Task: Open an excel sheet with  and write heading  Product price data  Add product name:-  ' TOMS Shoe, UGG Shoe, Wolverine Shoe, Z-Coil Shoe, Adidas shoe, Gucci T-shirt, Louis Vuitton bag, Zara Shirt, H&M jeans, Chanel perfume. ' in August Last week sales are  5000 to 5050. product price in between:-  5000 to 10000. Save page analysisSalesForecast_2024
Action: Mouse moved to (95, 96)
Screenshot: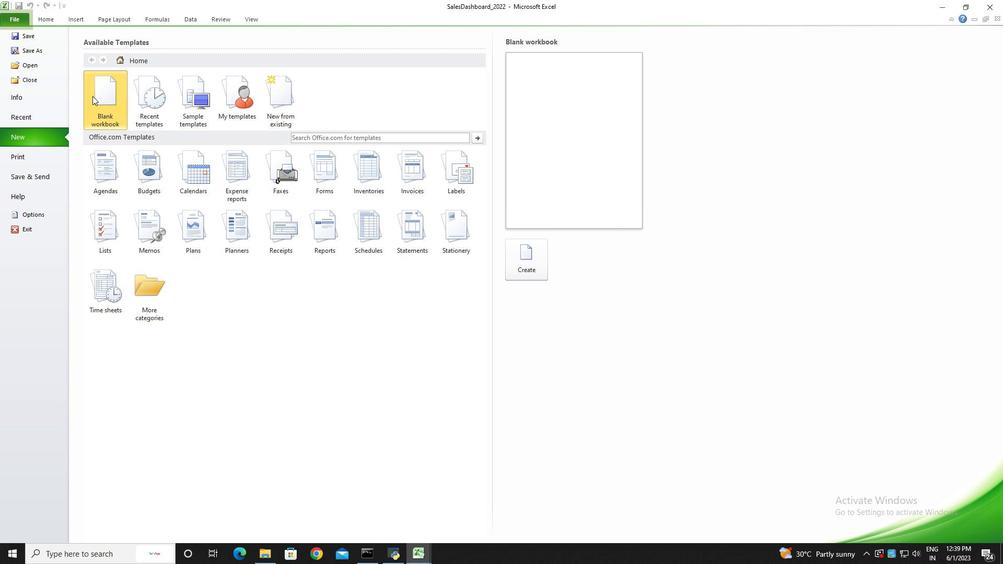 
Action: Mouse pressed left at (95, 96)
Screenshot: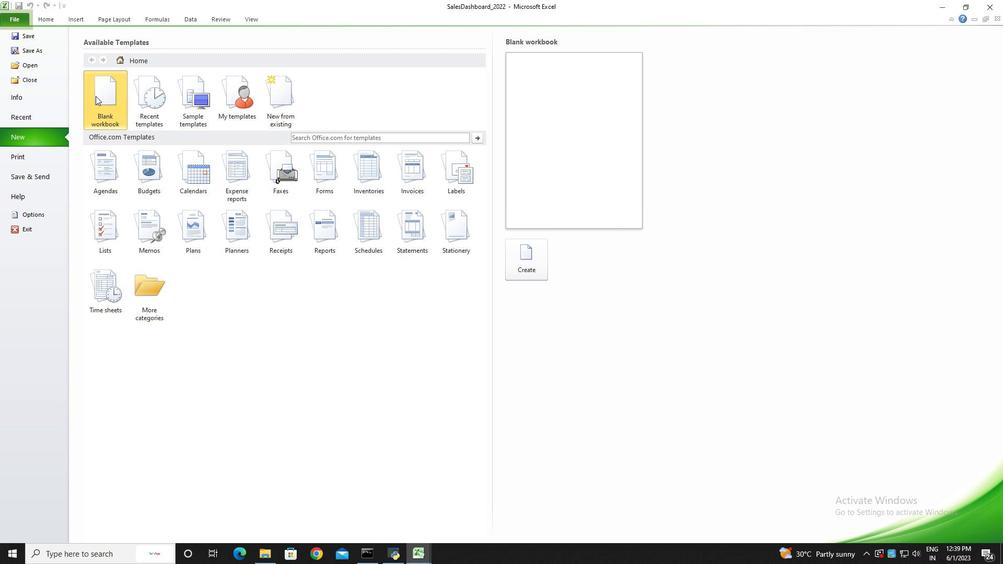 
Action: Mouse moved to (525, 255)
Screenshot: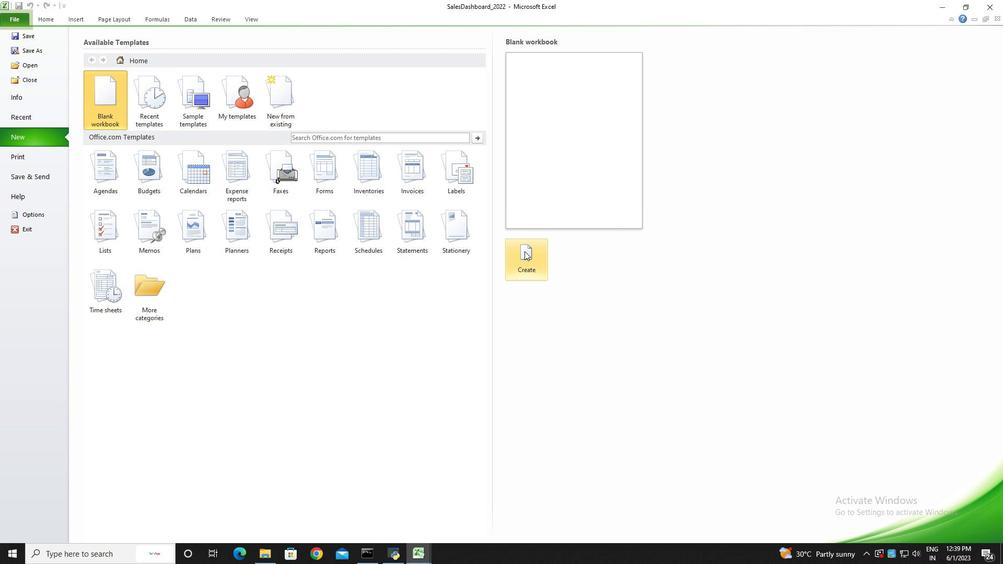 
Action: Mouse pressed left at (525, 255)
Screenshot: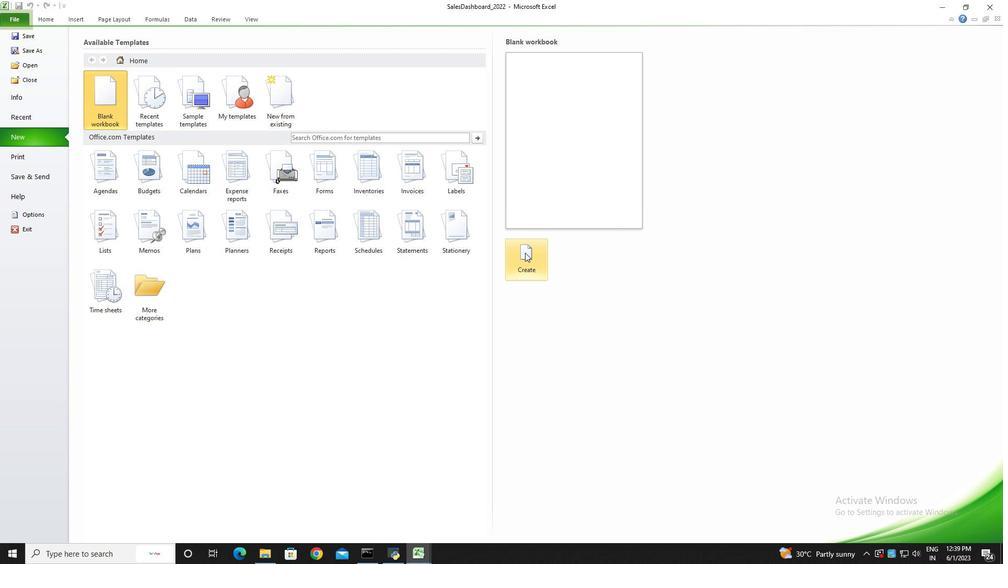 
Action: Key pressed <Key.shift><Key.shift><Key.shift><Key.shift>Product<Key.space><Key.space><Key.backspace><Key.shift>Price<Key.shift><Key.shift><Key.shift><Key.shift><Key.shift><Key.shift><Key.shift><Key.shift><Key.shift><Key.shift>Data<Key.backspace><Key.backspace><Key.backspace><Key.backspace><Key.space><Key.shift>Data<Key.enter><Key.shift>Product<Key.space><Key.shift>Name<Key.enter><Key.shift><Key.shift><Key.shift><Key.shift><Key.shift><Key.shift><Key.shift><Key.shift><Key.shift><Key.shift><Key.shift>TOMS<Key.space><Key.shift>Shoe<Key.enter><Key.shift>UGG<Key.enter><Key.shift>Shoe<Key.enter><Key.shift><Key.shift><Key.shift><Key.shift><Key.shift><Key.shift><Key.shift><Key.shift><Key.shift><Key.shift><Key.shift><Key.shift><Key.shift><Key.shift><Key.shift><Key.shift><Key.shift><Key.shift><Key.shift><Key.shift><Key.shift><Key.up><Key.enter><Key.up><Key.backspace><Key.up><Key.enter><Key.up><Key.backspace><Key.shift>UGG<Key.space><Key.shift>Shoe<Key.enter><Key.shift>Wolverine<Key.space><Key.shift>Shoe<Key.enter><Key.shift><Key.shift><Key.shift><Key.shift><Key.shift><Key.shift><Key.shift><Key.shift><Key.shift><Key.shift><Key.shift><Key.shift><Key.shift><Key.shift><Key.shift><Key.shift><Key.shift><Key.shift><Key.shift><Key.shift><Key.shift><Key.shift><Key.shift><Key.shift><Key.shift><Key.shift><Key.shift><Key.shift><Key.shift><Key.shift><Key.shift><Key.shift><Key.shift><Key.shift><Key.shift><Key.shift><Key.shift><Key.shift><Key.shift>Z-<Key.shift>Coil<Key.space><Key.shift>Shoe<Key.enter><Key.shift><Key.shift><Key.shift>Ado<Key.backspace>idas<Key.space><Key.shift>Sj<Key.backspace>hp<Key.backspace>i<Key.backspace>oe<Key.enter><Key.shift><Key.shift><Key.shift><Key.shift><Key.shift><Key.shift><Key.shift><Key.shift><Key.shift><Key.shift><Key.shift>Gus<Key.backspace>cci<Key.space><Key.shift>T-<Key.space><Key.shift><Key.shift><Key.shift><Key.shift>Shirt<Key.enter><Key.shift><Key.shift><Key.shift><Key.shift><Key.shift><Key.shift>Louis<Key.space><Key.shift><Key.shift><Key.shift><Key.shift><Key.shift><Key.shift><Key.shift><Key.shift>Vut<Key.backspace>itton<Key.space><Key.shift><Key.shift><Key.shift><Key.shift><Key.shift><Key.shift><Key.shift><Key.shift><Key.shift><Key.shift><Key.shift><Key.shift><Key.shift><Key.shift><Key.shift><Key.shift><Key.shift><Key.shift><Key.shift><Key.shift><Key.shift><Key.shift><Key.shift>Bag<Key.enter><Key.shift><Key.shift>Zara<Key.space><Key.shift>Shirt<Key.enter><Key.shift><Key.shift><Key.shift><Key.shift><Key.shift><Key.shift><Key.shift><Key.shift><Key.shift><Key.shift><Key.shift><Key.shift>H<Key.shift>&M<Key.space><Key.shift>Jeans<Key.enter><Key.shift>Chanel<Key.space><Key.shift>Perfume<Key.enter>
Screenshot: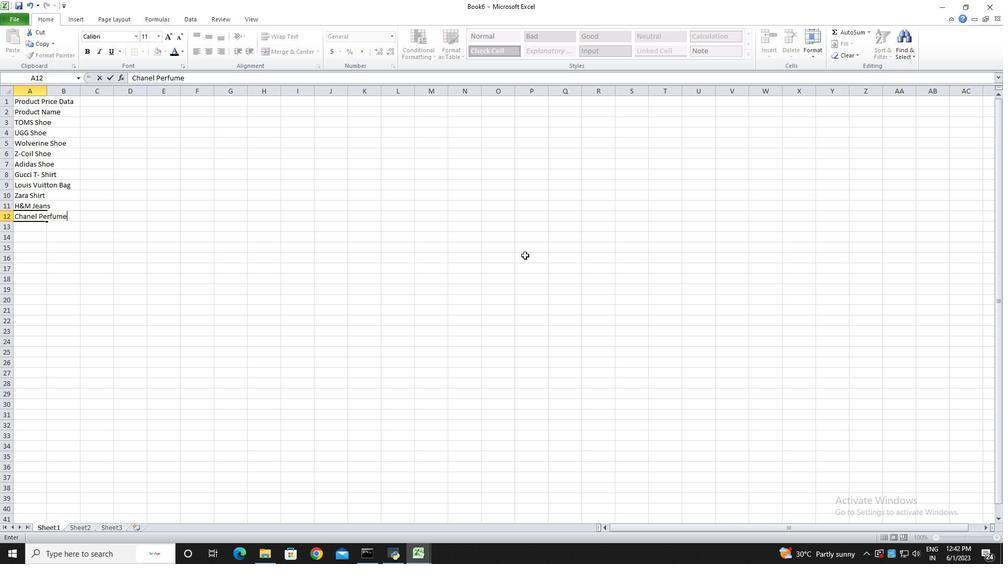 
Action: Mouse moved to (47, 89)
Screenshot: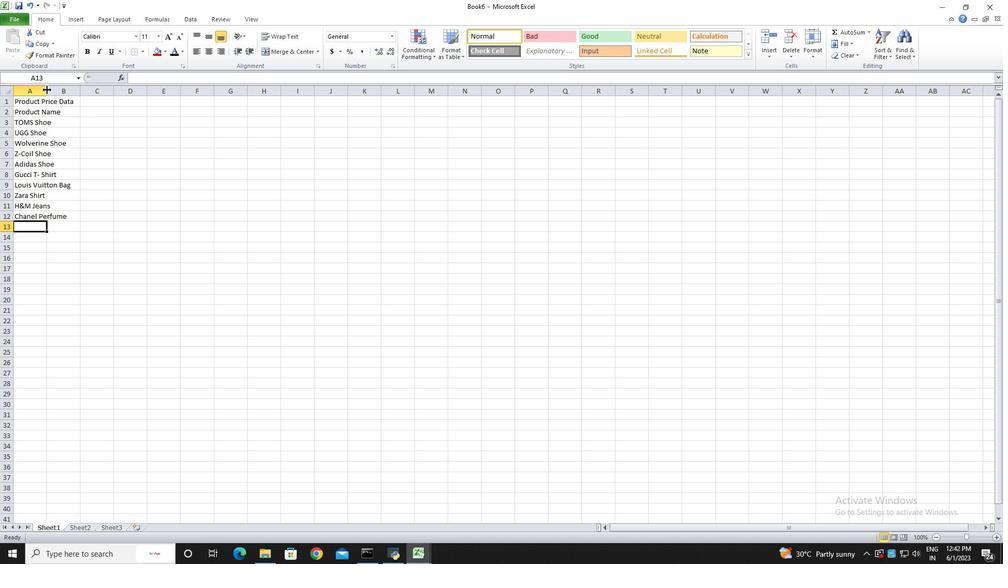 
Action: Mouse pressed left at (47, 89)
Screenshot: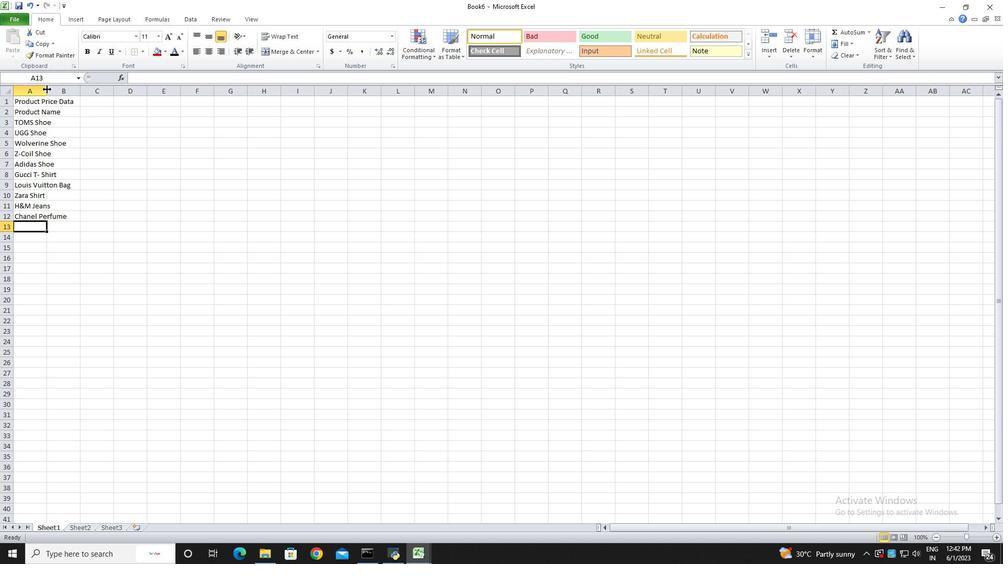 
Action: Mouse pressed left at (47, 89)
Screenshot: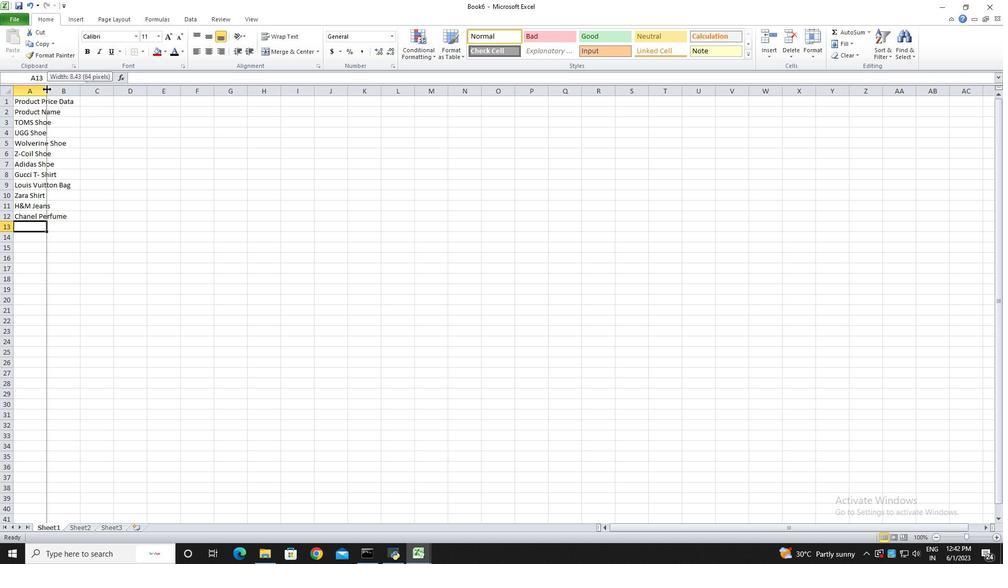 
Action: Mouse moved to (89, 113)
Screenshot: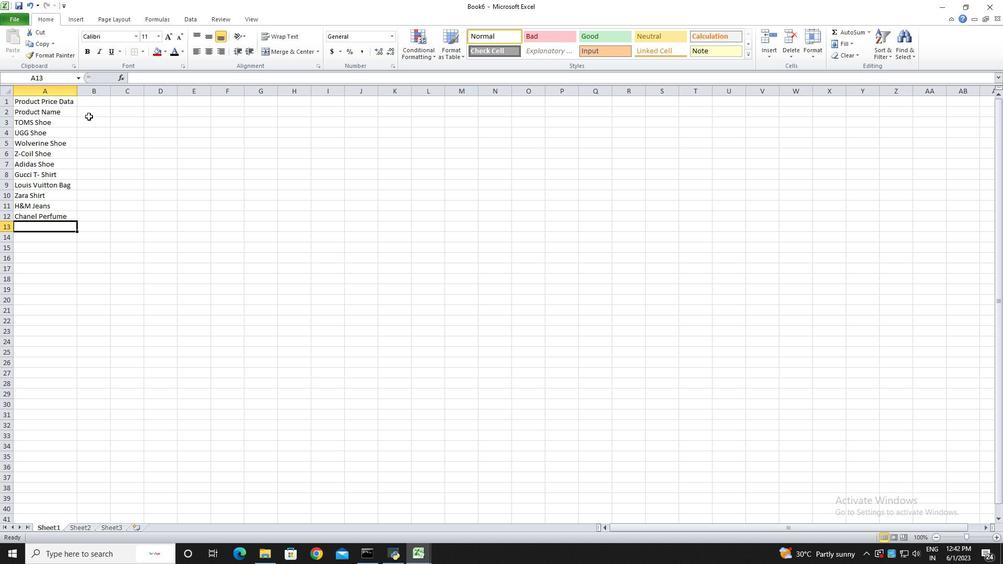 
Action: Mouse pressed left at (89, 113)
Screenshot: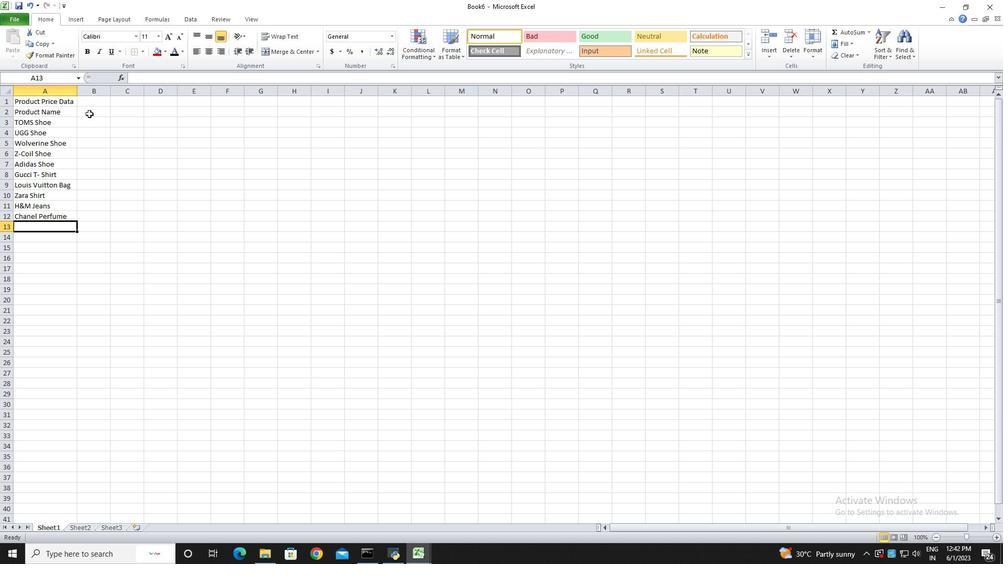 
Action: Key pressed <Key.shift>August<Key.space><Key.shift><Key.shift><Key.shift><Key.shift><Key.shift><Key.shift><Key.shift>l<Key.backspace><Key.shift>Lasr<Key.backspace>r<Key.backspace>t<Key.space><Key.shift><Key.shift><Key.shift><Key.shift><Key.shift><Key.shift><Key.shift><Key.shift><Key.shift><Key.shift>Weej<Key.backspace>j<Key.backspace>l<Key.backspace>k<Key.space><Key.shift>Sales<Key.enter>5000<Key.enter>1<Key.backspace>5010<Key.enter>1<Key.backspace>5015<Key.enter>5020<Key.enter>1<Key.backspace>5025<Key.enter>5030<Key.enter>5035<Key.enter>5040<Key.enter>5045<Key.enter>5050<Key.enter>
Screenshot: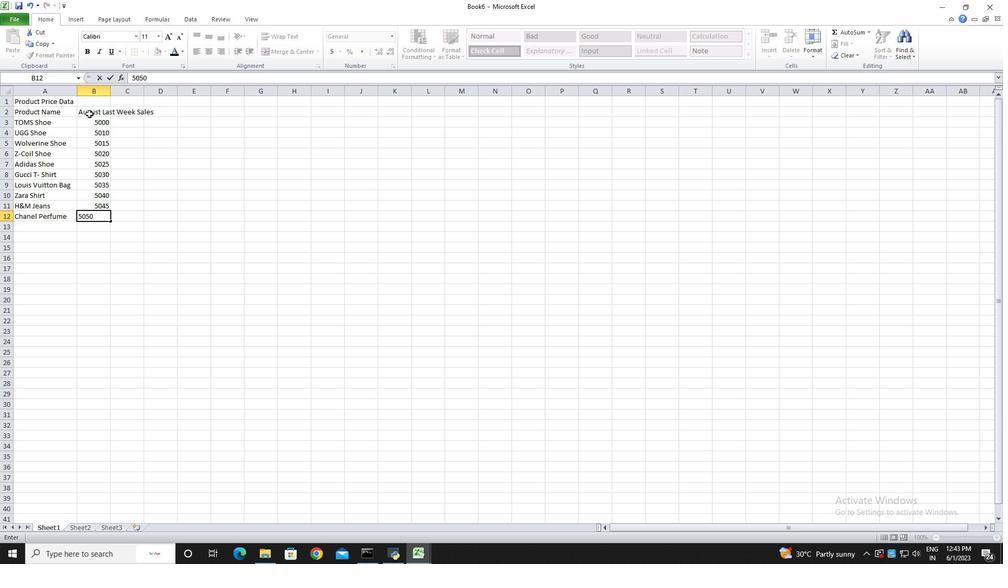 
Action: Mouse moved to (109, 90)
Screenshot: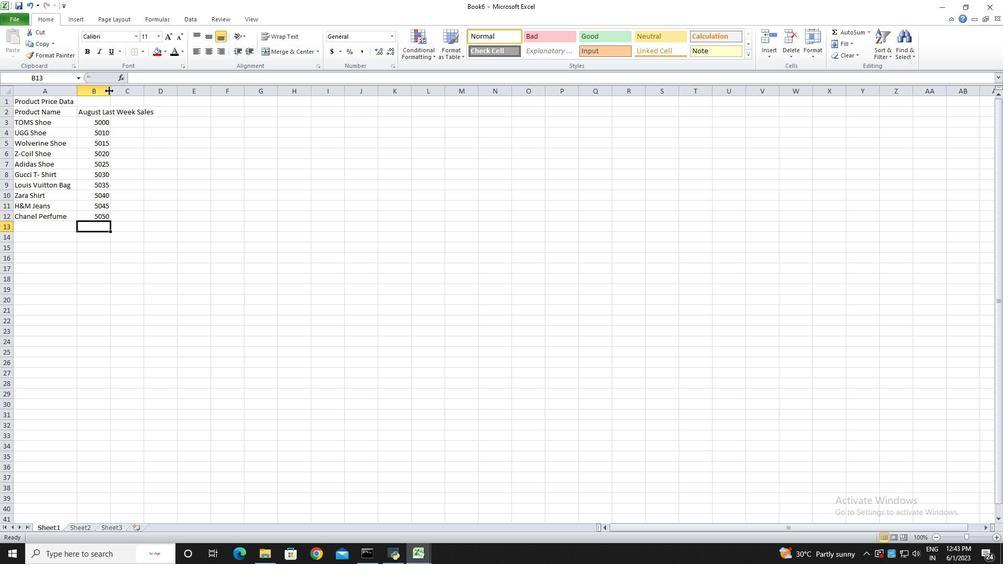 
Action: Mouse pressed left at (109, 90)
Screenshot: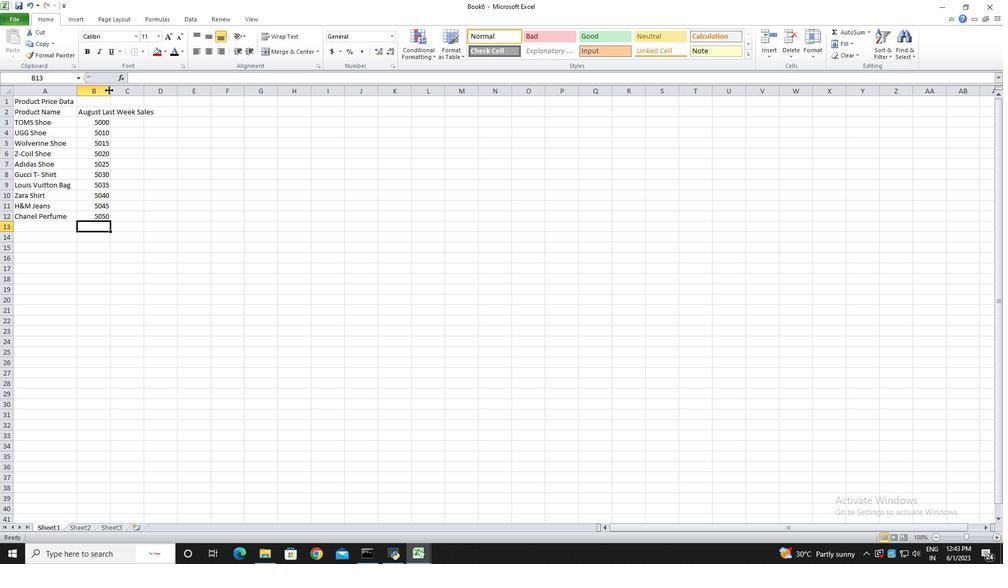 
Action: Mouse pressed left at (109, 90)
Screenshot: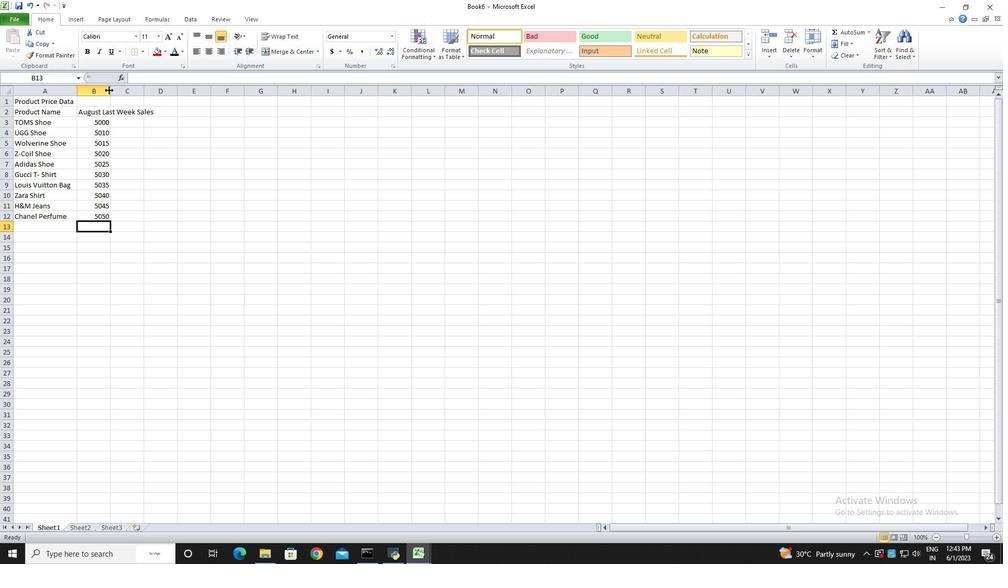 
Action: Mouse moved to (168, 113)
Screenshot: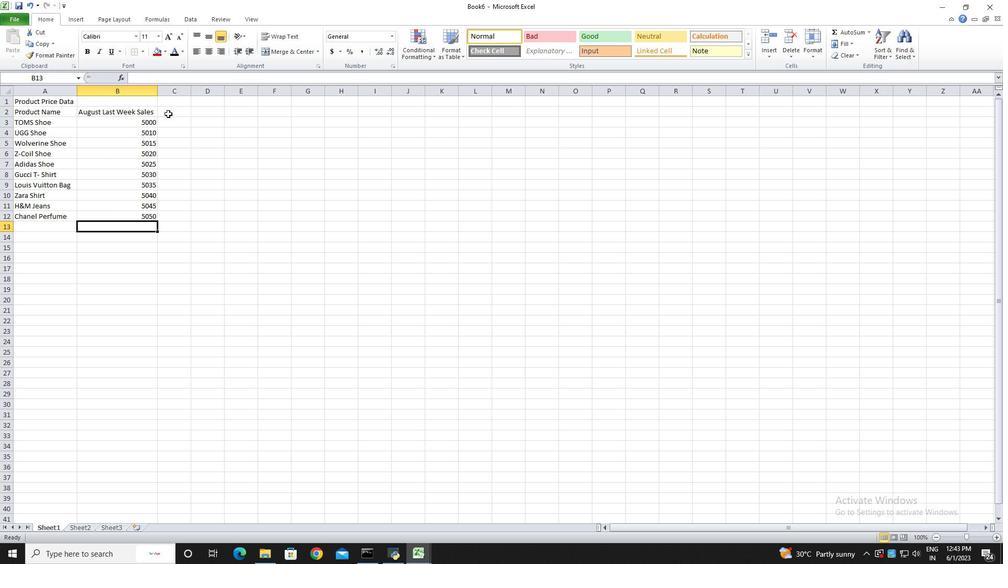 
Action: Mouse pressed left at (168, 113)
Screenshot: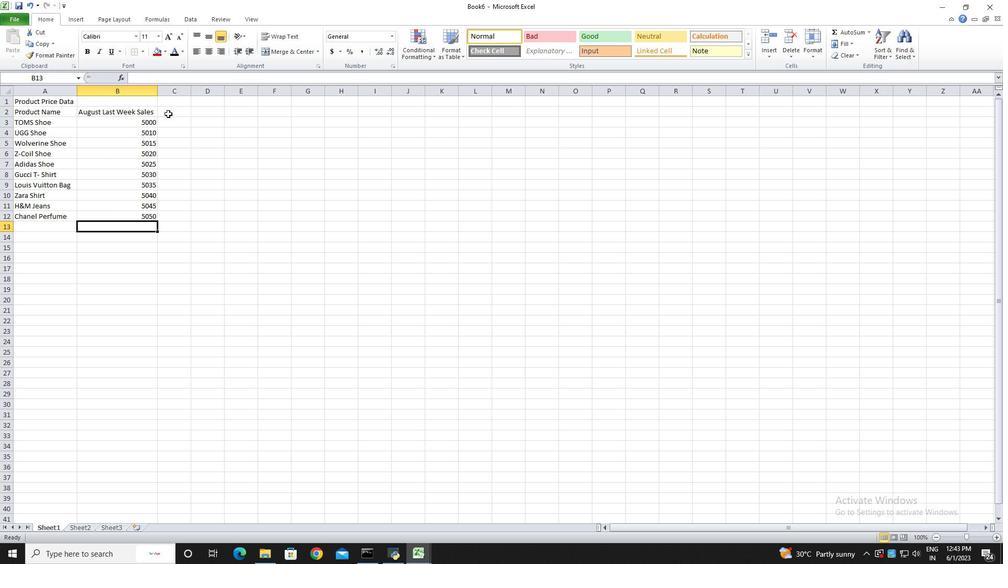 
Action: Key pressed <Key.shift><Key.shift><Key.shift><Key.shift><Key.shift><Key.shift><Key.shift>Product<Key.space><Key.shift>Price<Key.enter><Key.shift><Key.shift>%00<Key.backspace><Key.backspace><Key.backspace><Key.backspace>5000<Key.enter>5500<Key.enter>6000<Key.enter>6000<Key.backspace><Key.backspace><Key.backspace>600<Key.enter>7000<Key.enter>7500<Key.enter>8000<Key.enter>8<Key.space><Key.space><Key.backspace><Key.backspace>500<Key.enter>90000=-<Key.backspace><Key.backspace><Key.backspace><Key.enter>10000<Key.enter>
Screenshot: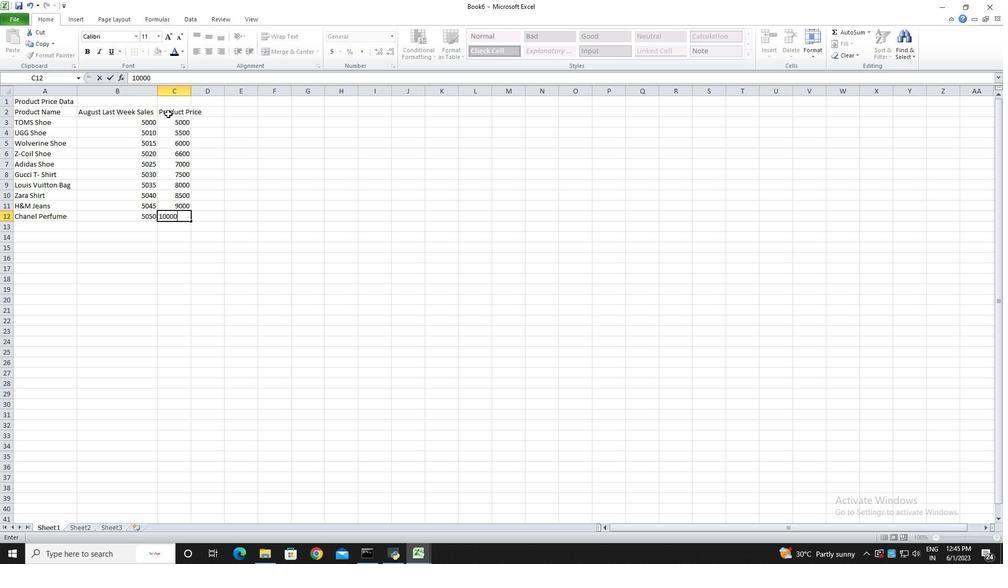 
Action: Mouse moved to (191, 91)
Screenshot: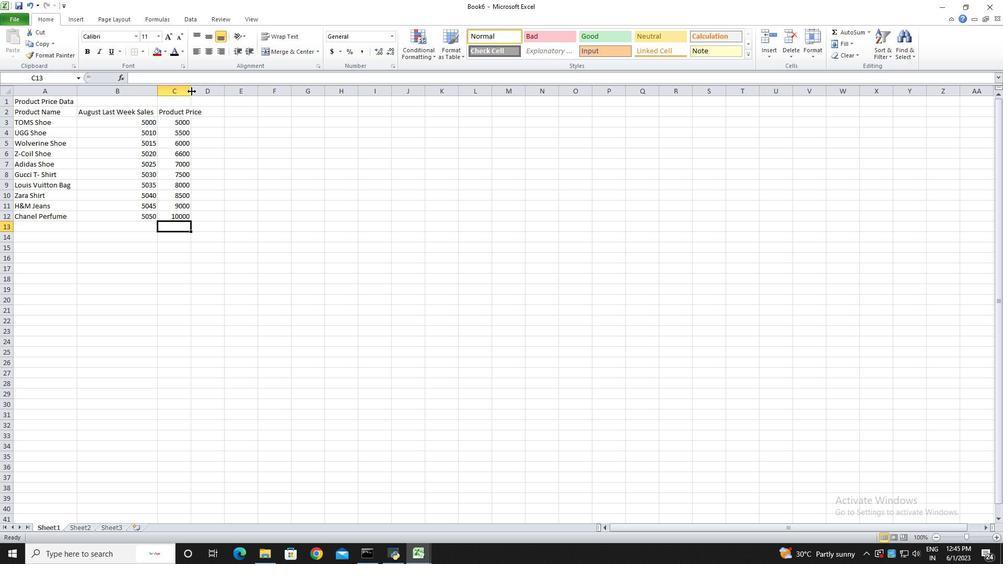 
Action: Mouse pressed left at (191, 91)
Screenshot: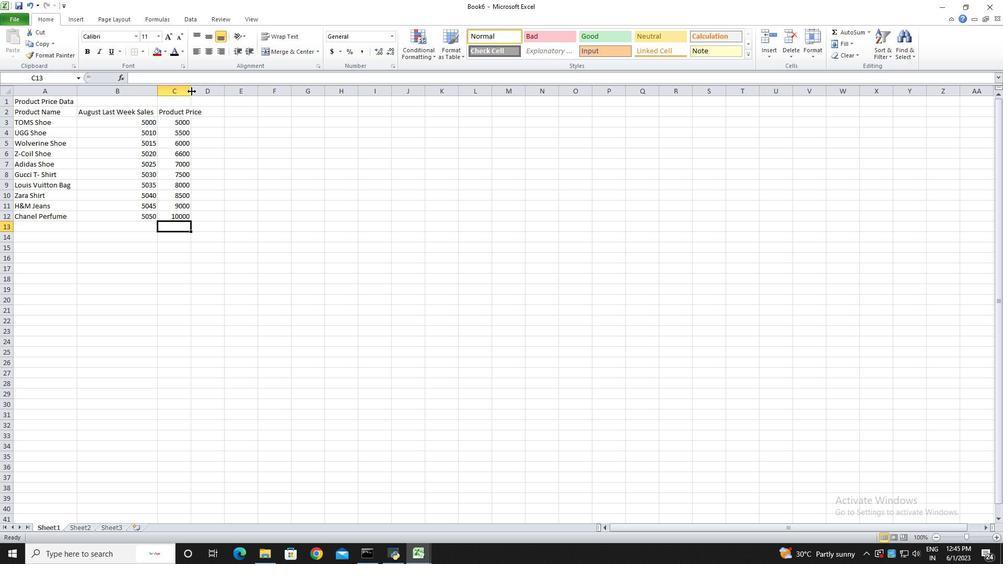 
Action: Mouse moved to (191, 91)
Screenshot: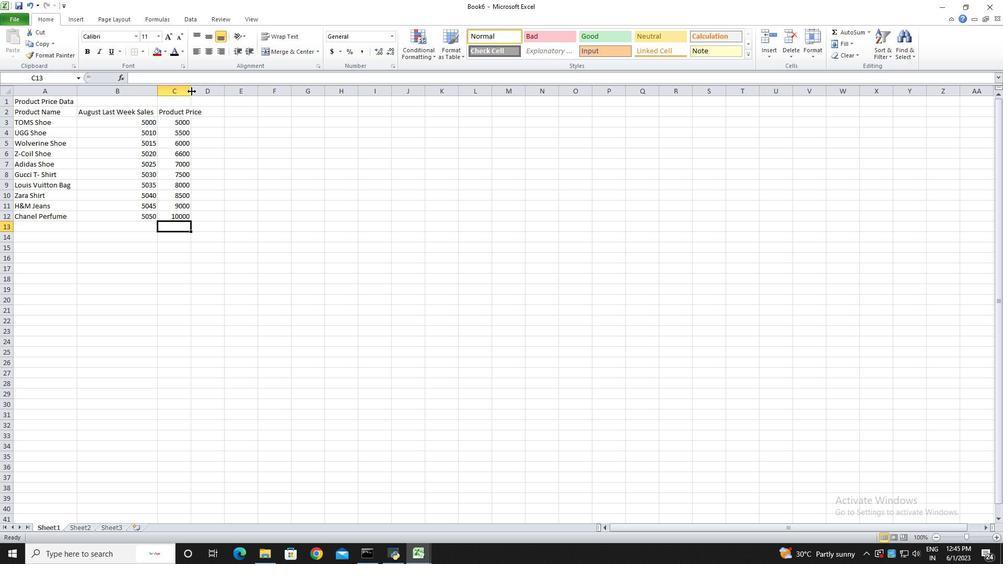 
Action: Mouse pressed left at (191, 91)
Screenshot: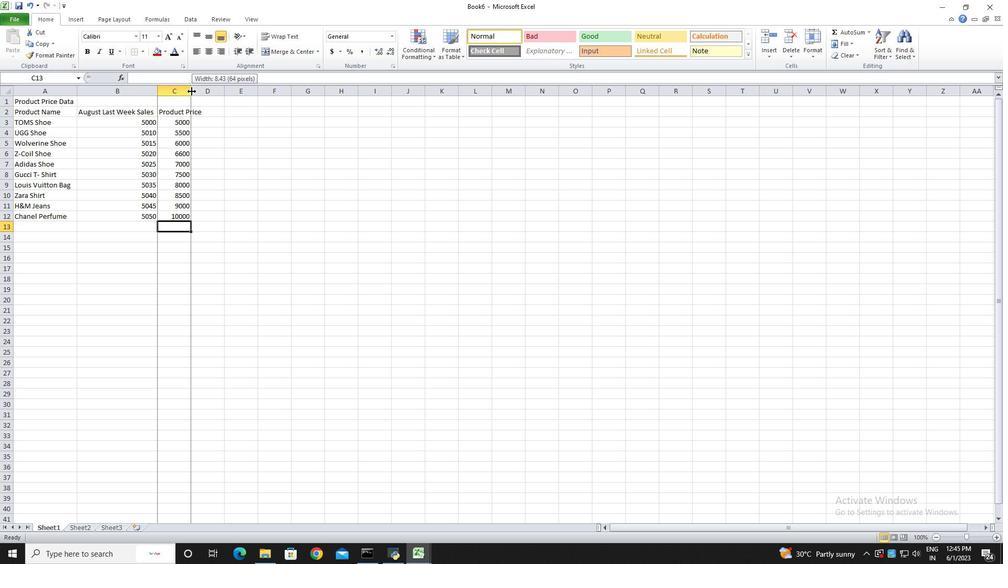 
Action: Mouse moved to (54, 100)
Screenshot: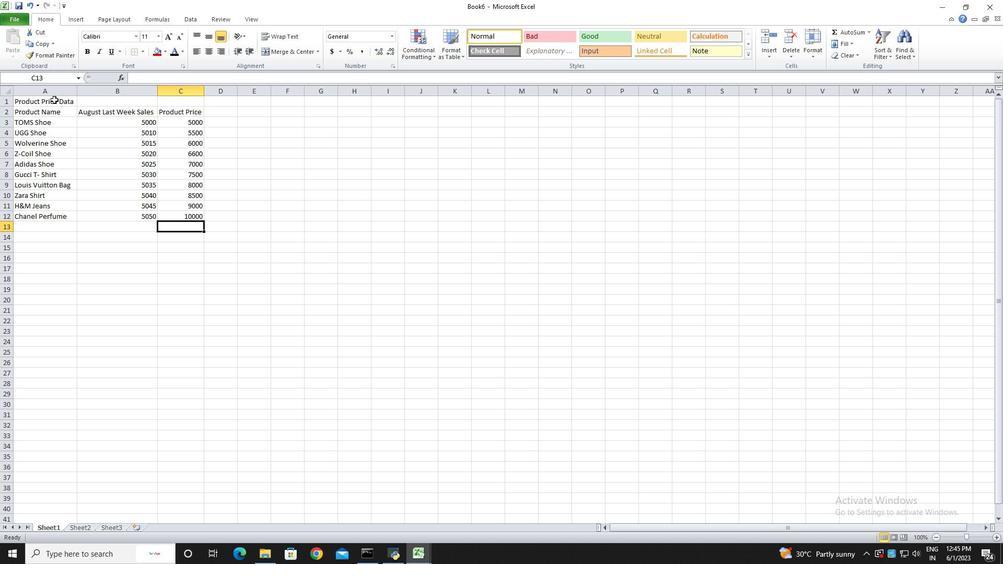 
Action: Mouse pressed left at (54, 100)
Screenshot: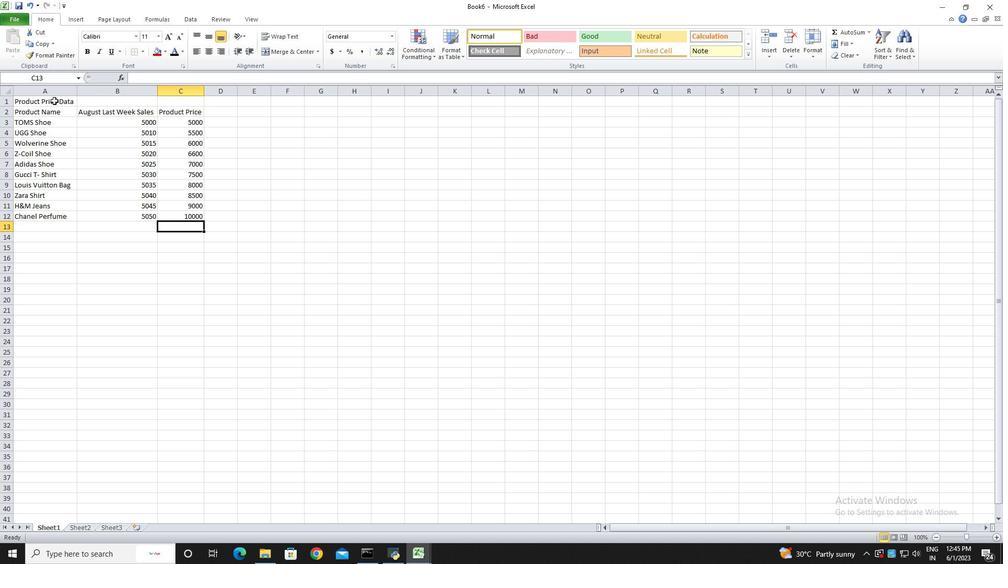 
Action: Mouse moved to (286, 52)
Screenshot: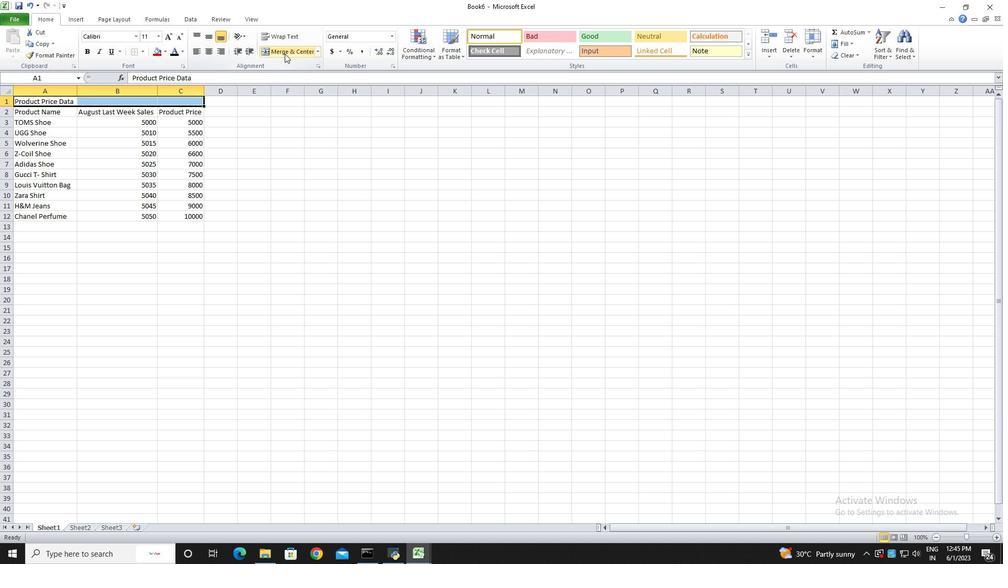 
Action: Mouse pressed left at (286, 52)
Screenshot: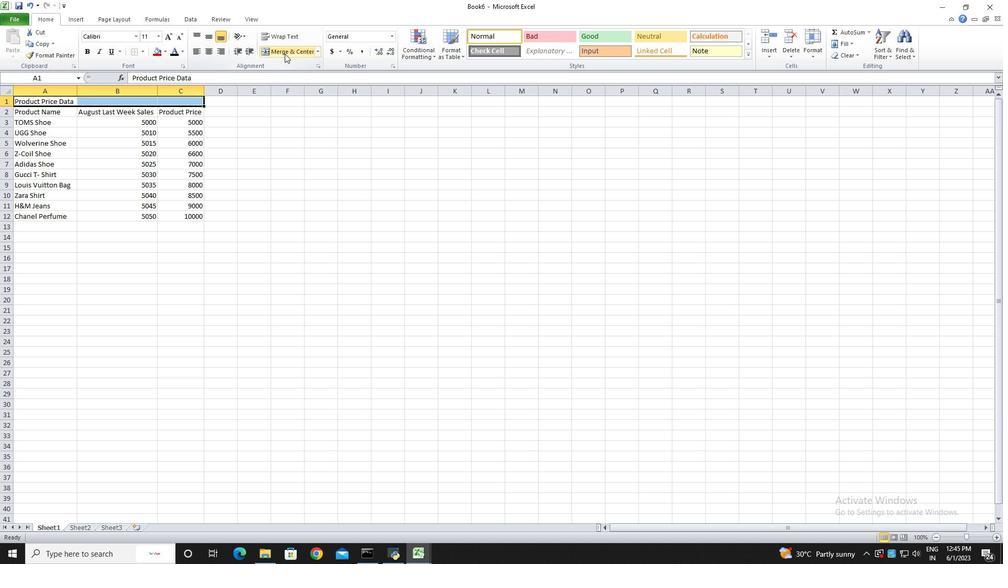 
Action: Mouse moved to (13, 18)
Screenshot: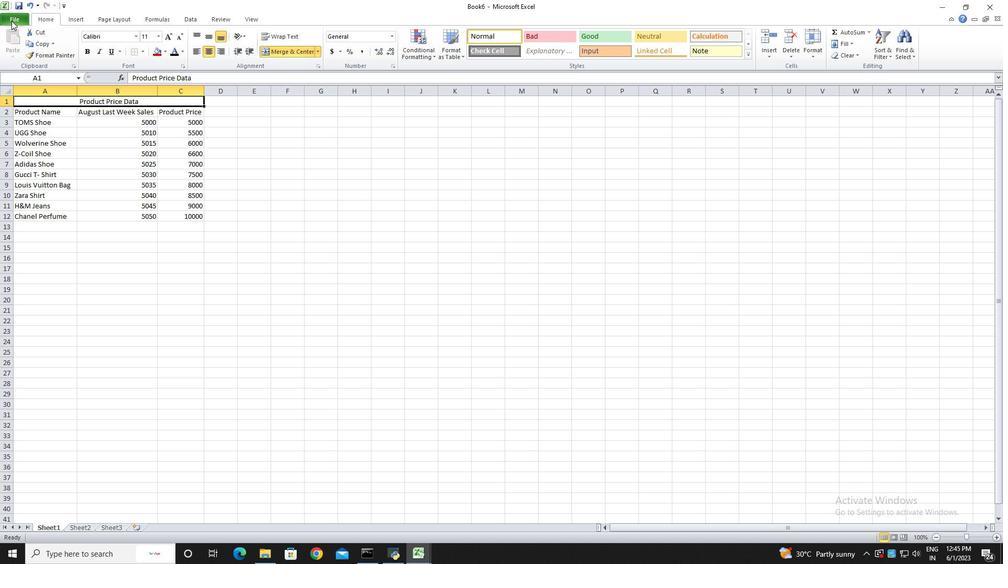 
Action: Mouse pressed left at (13, 18)
Screenshot: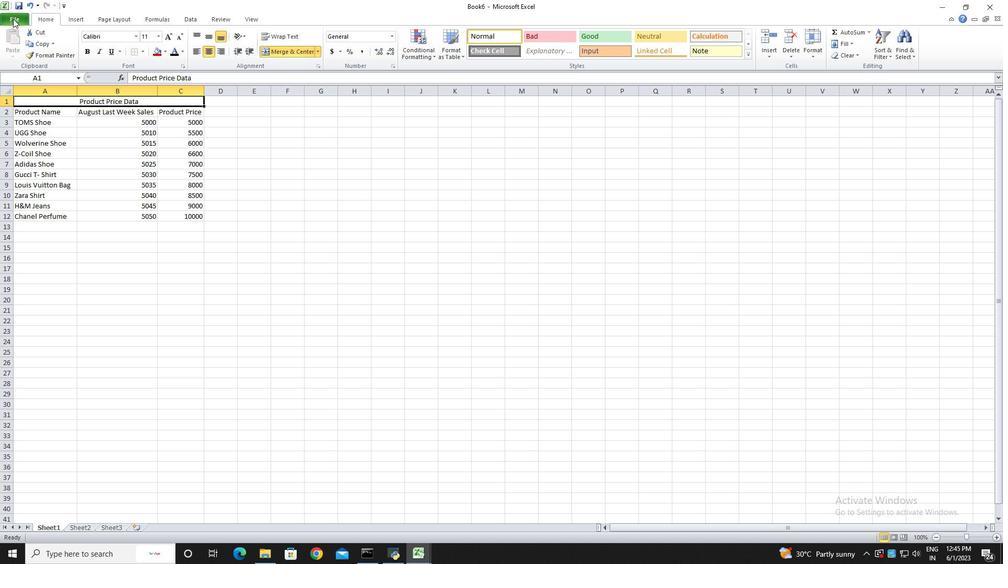 
Action: Mouse moved to (33, 52)
Screenshot: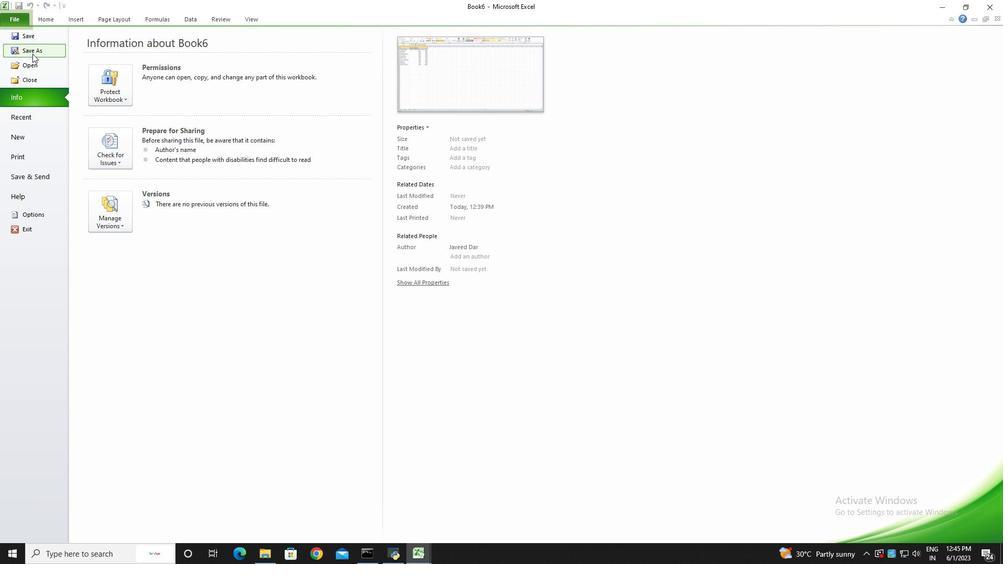 
Action: Mouse pressed left at (33, 52)
Screenshot: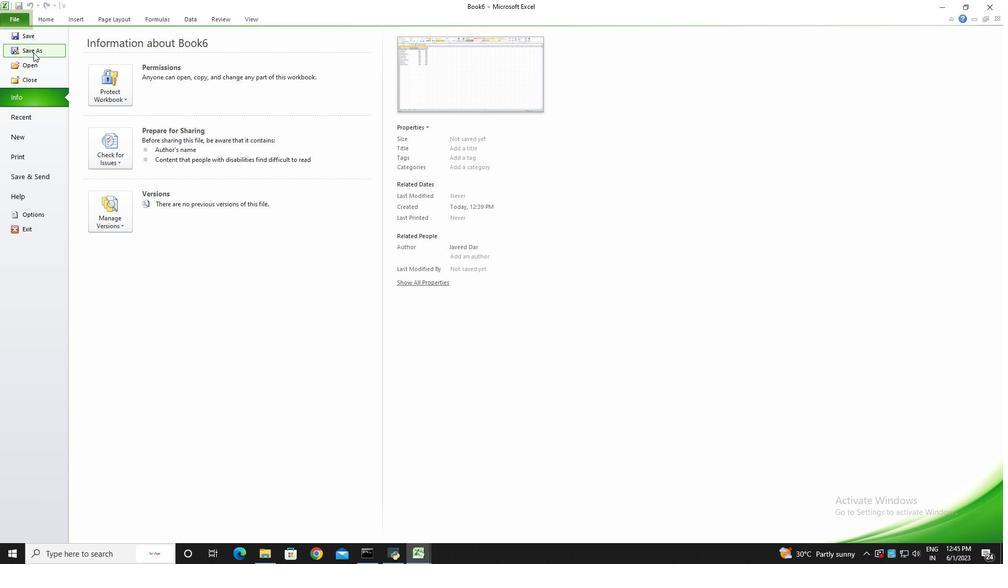 
Action: Key pressed <Key.shift>Sales<Key.shift><Key.shift><Key.shift><Key.shift><Key.shift><Key.shift><Key.shift><Key.shift><Key.shift><Key.shift><Key.shift><Key.shift>Forecast<Key.shift_r>_2024
Screenshot: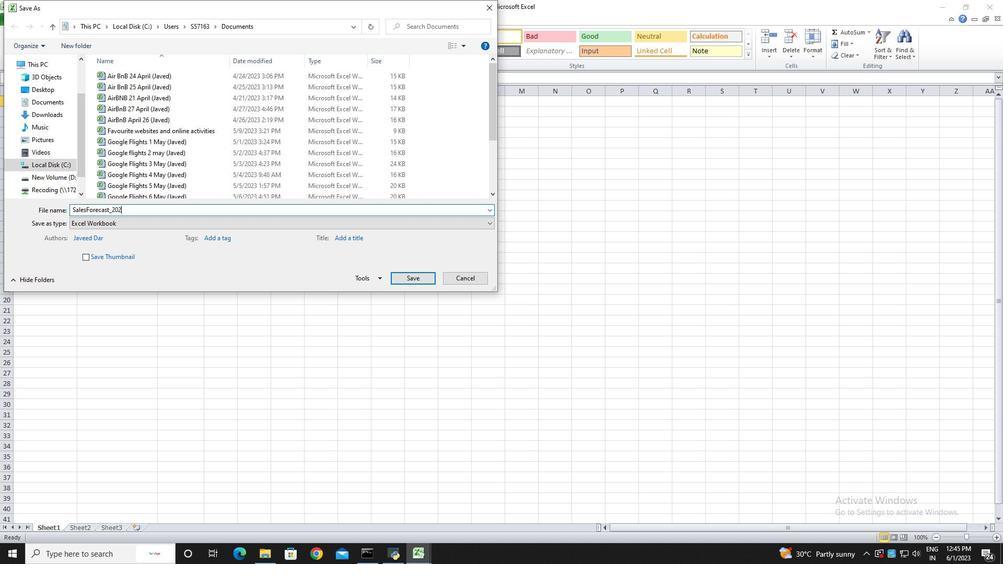 
Action: Mouse moved to (398, 279)
Screenshot: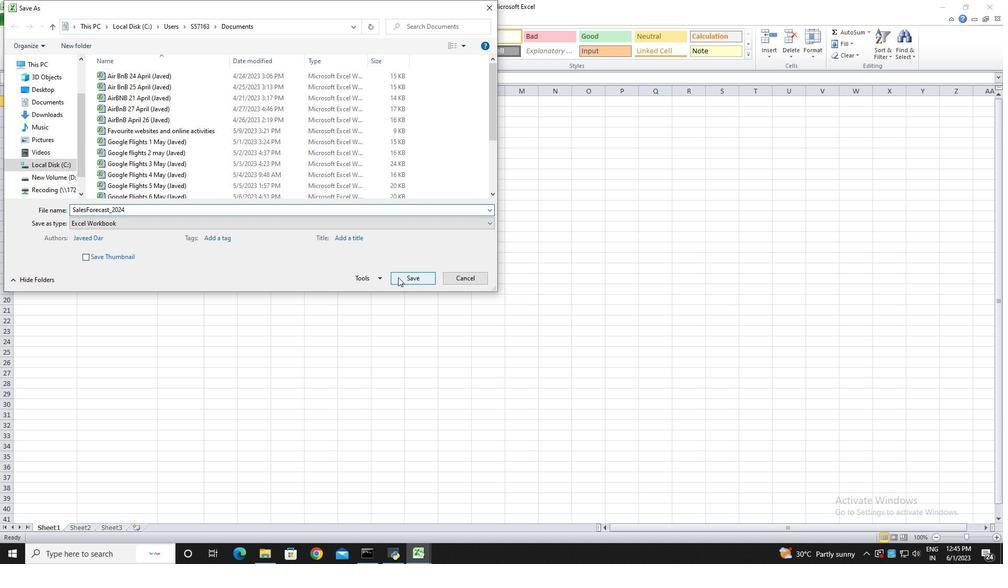 
Action: Mouse pressed left at (398, 279)
Screenshot: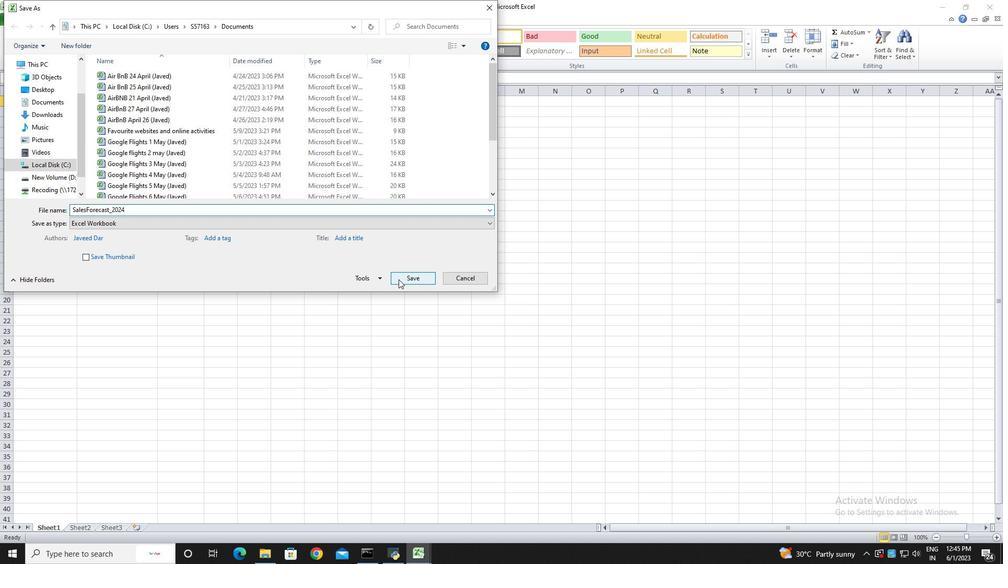 
Action: Key pressed ctrl+S
Screenshot: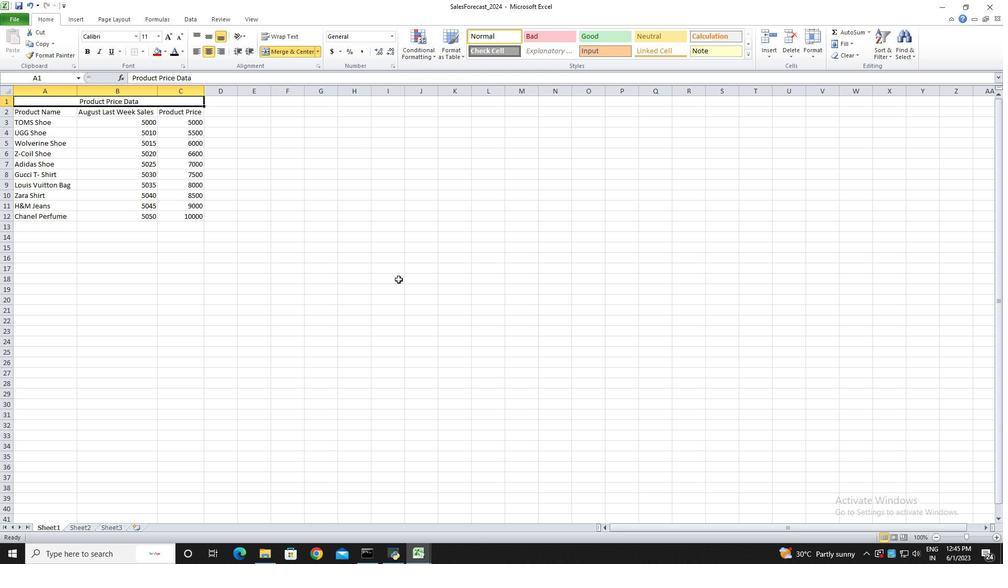 
Action: Mouse pressed left at (398, 279)
Screenshot: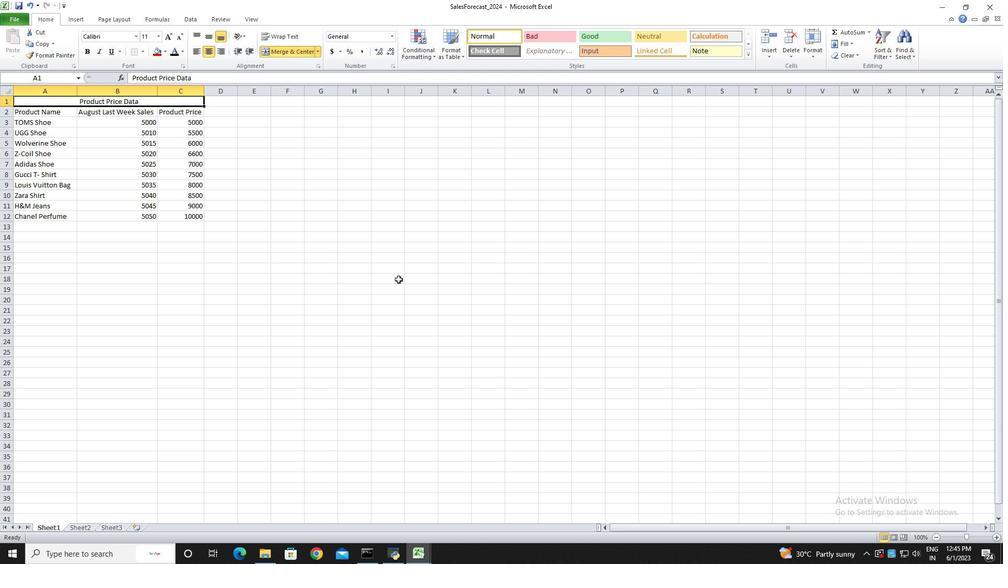 
Action: Key pressed ctrl+S<'\x13'><'\x13'>
Screenshot: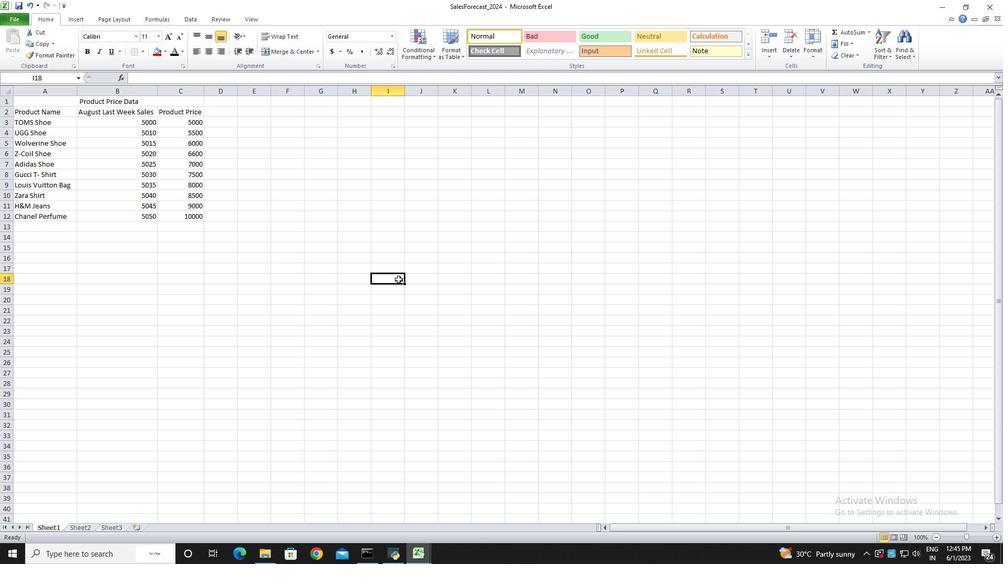 
